 Task: Select a due date automation when advanced on, 2 days after a card is due add content with a name not containing resume at 11:00 AM.
Action: Mouse moved to (1031, 81)
Screenshot: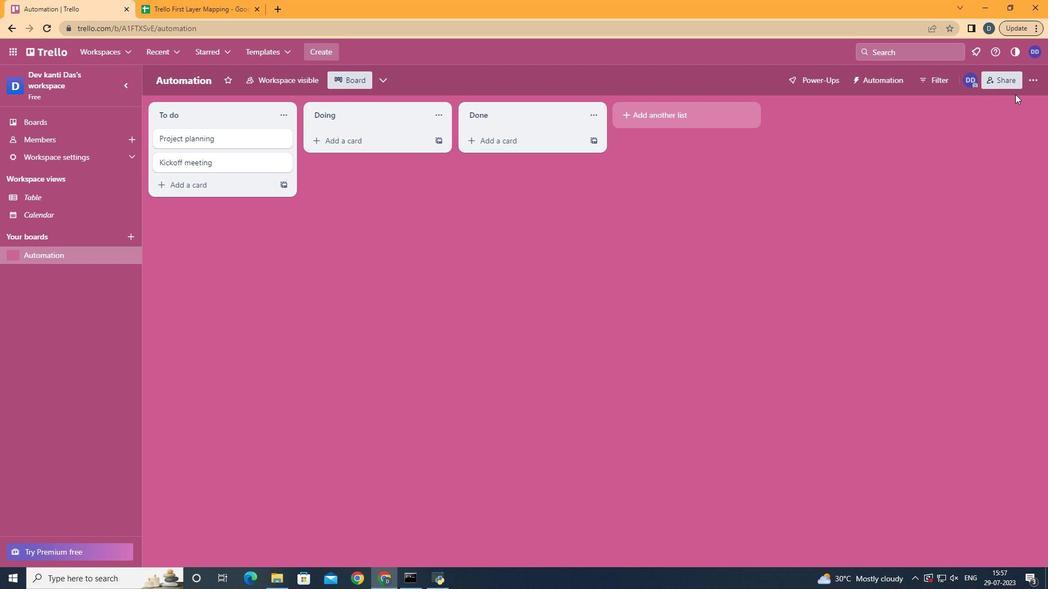 
Action: Mouse pressed left at (1031, 81)
Screenshot: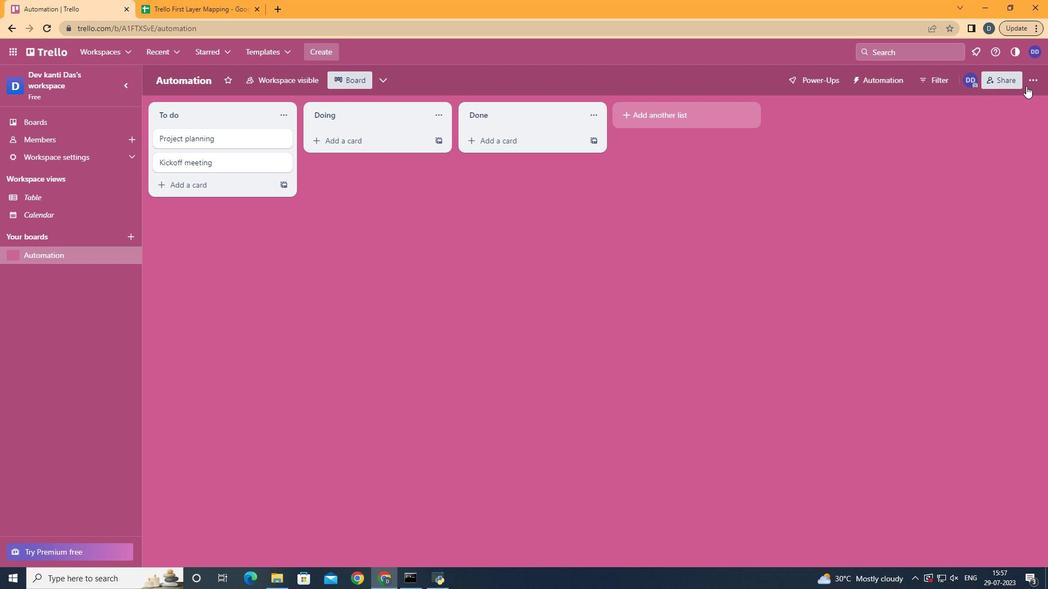 
Action: Mouse moved to (960, 219)
Screenshot: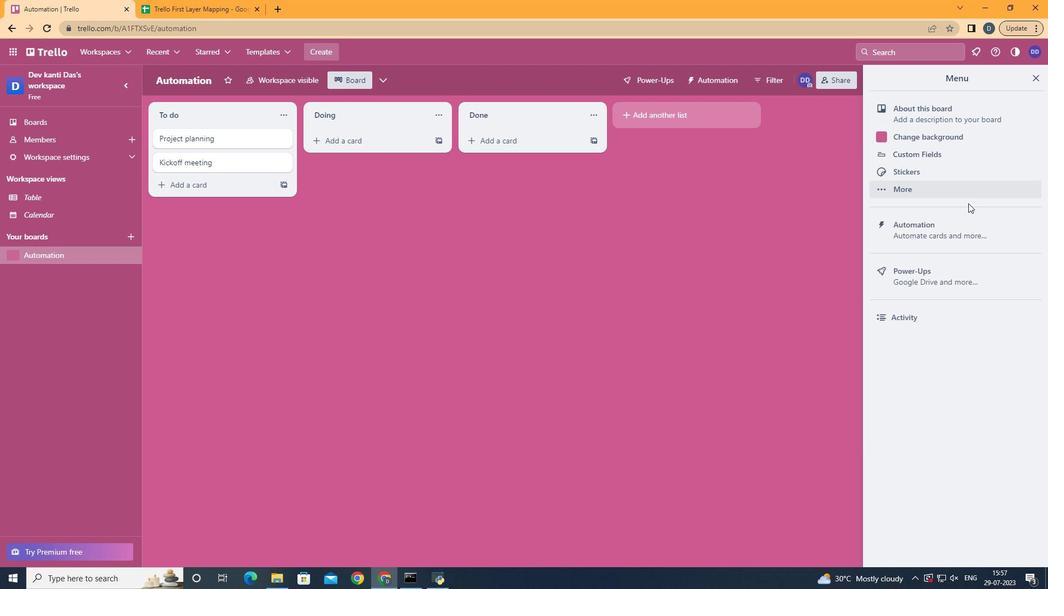 
Action: Mouse pressed left at (960, 219)
Screenshot: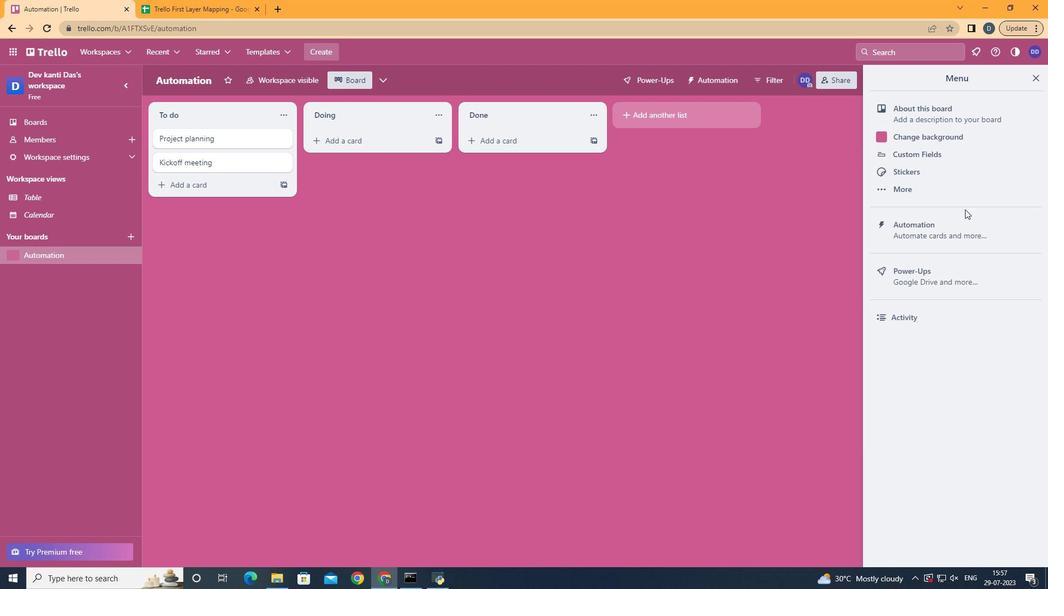 
Action: Mouse moved to (203, 229)
Screenshot: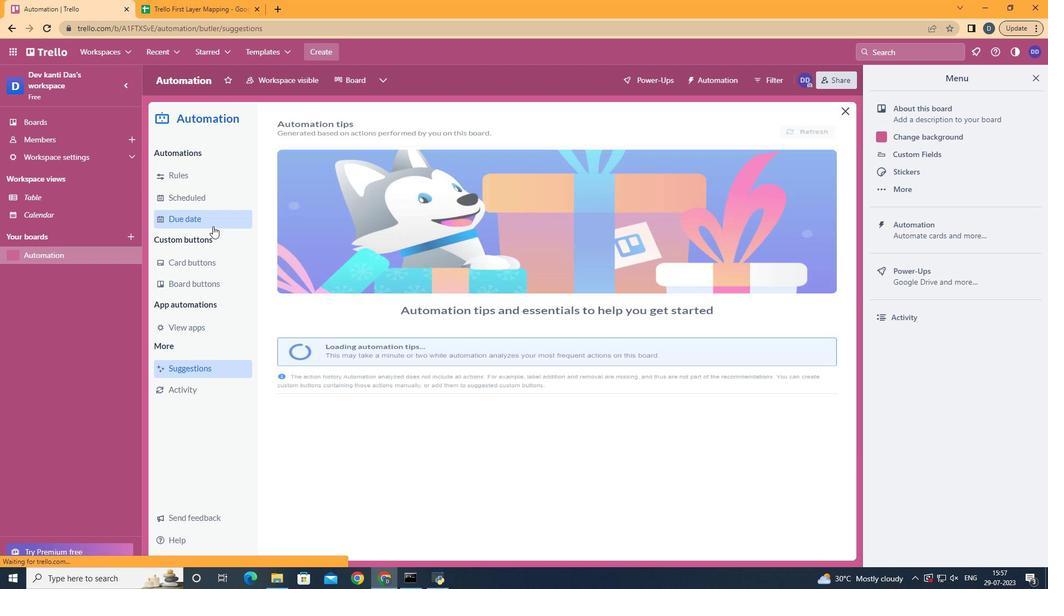 
Action: Mouse pressed left at (203, 229)
Screenshot: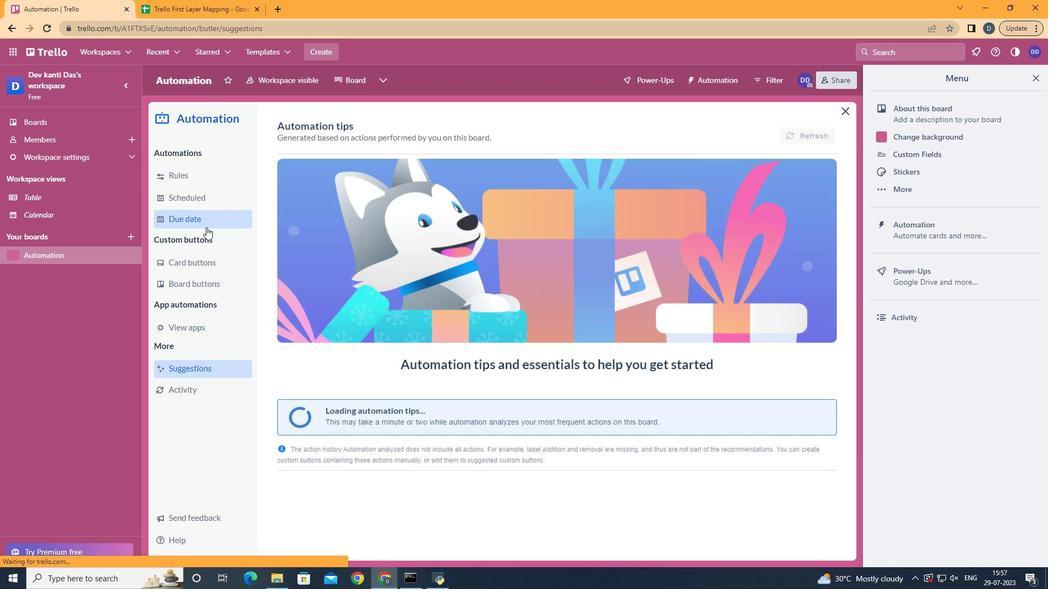 
Action: Mouse moved to (218, 222)
Screenshot: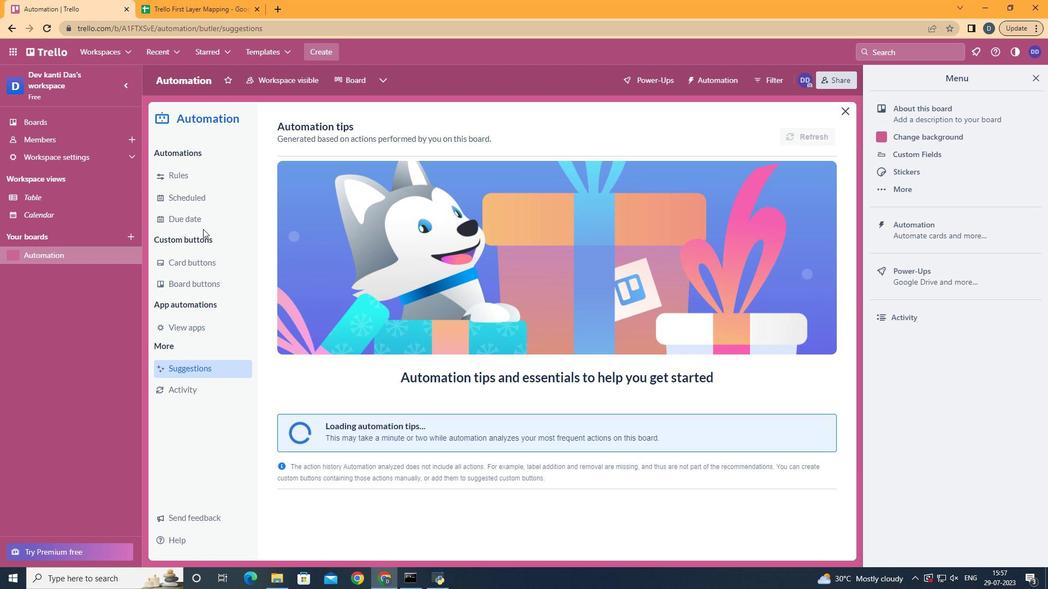 
Action: Mouse pressed left at (218, 222)
Screenshot: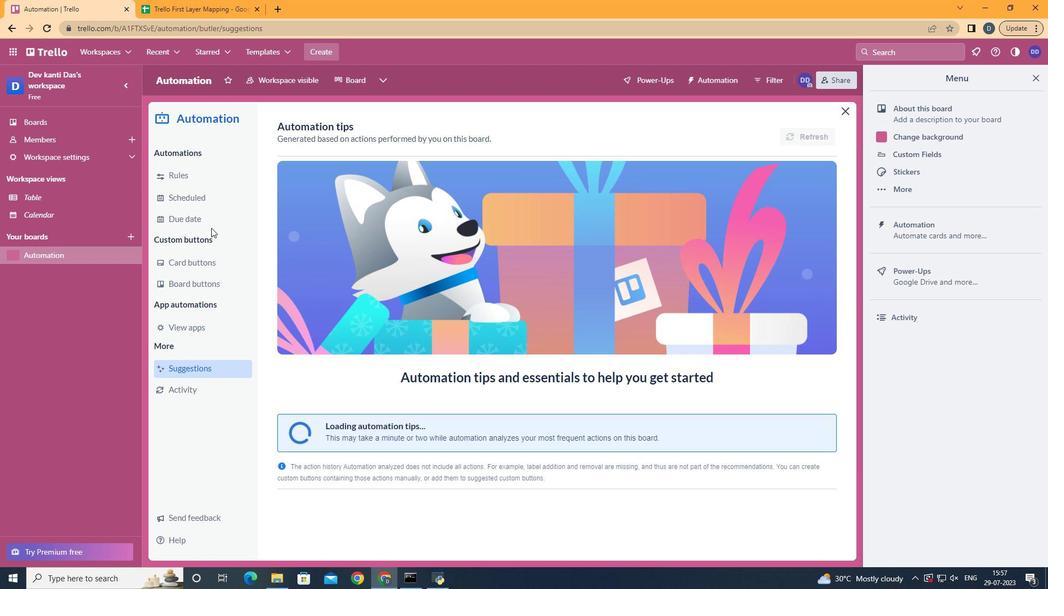 
Action: Mouse moved to (794, 131)
Screenshot: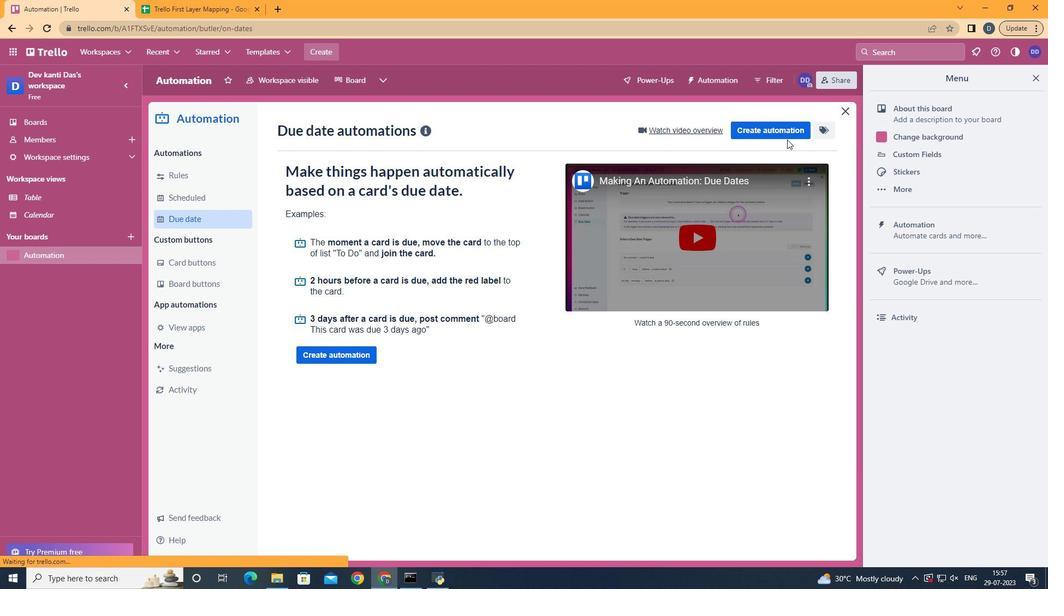 
Action: Mouse pressed left at (794, 131)
Screenshot: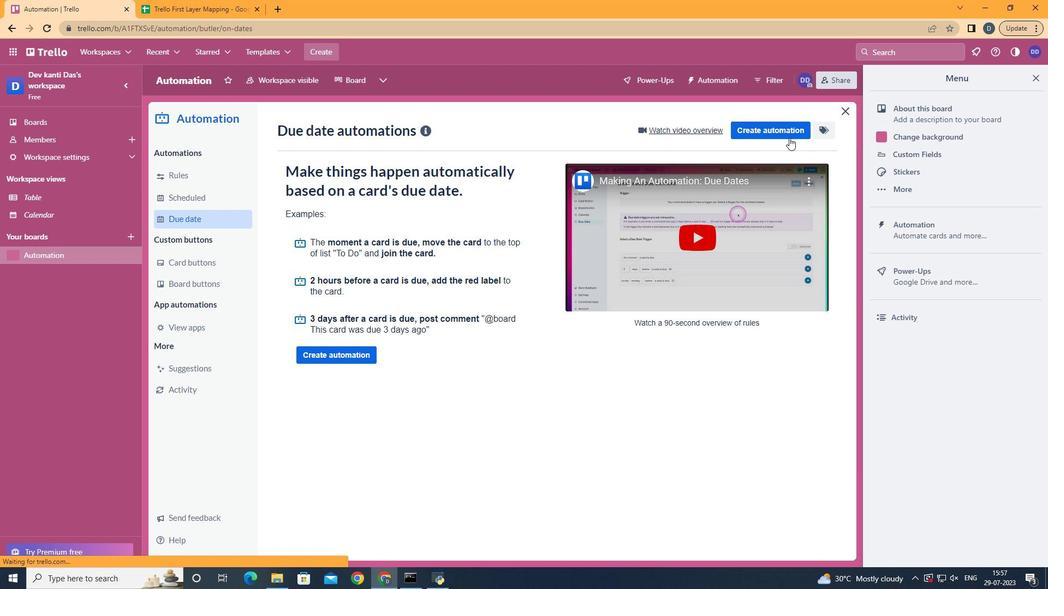 
Action: Mouse moved to (436, 245)
Screenshot: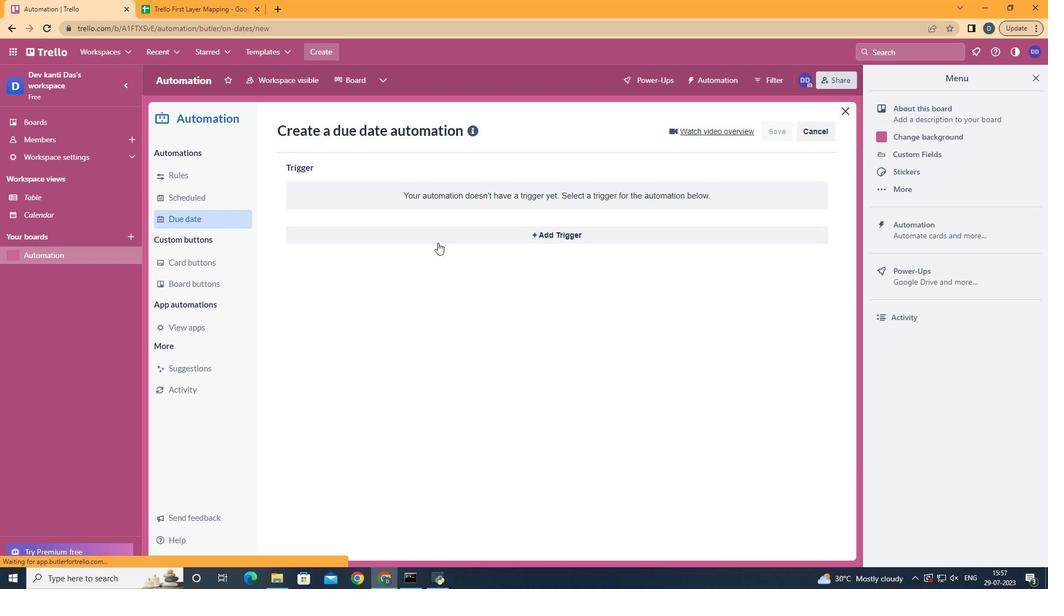 
Action: Mouse pressed left at (436, 245)
Screenshot: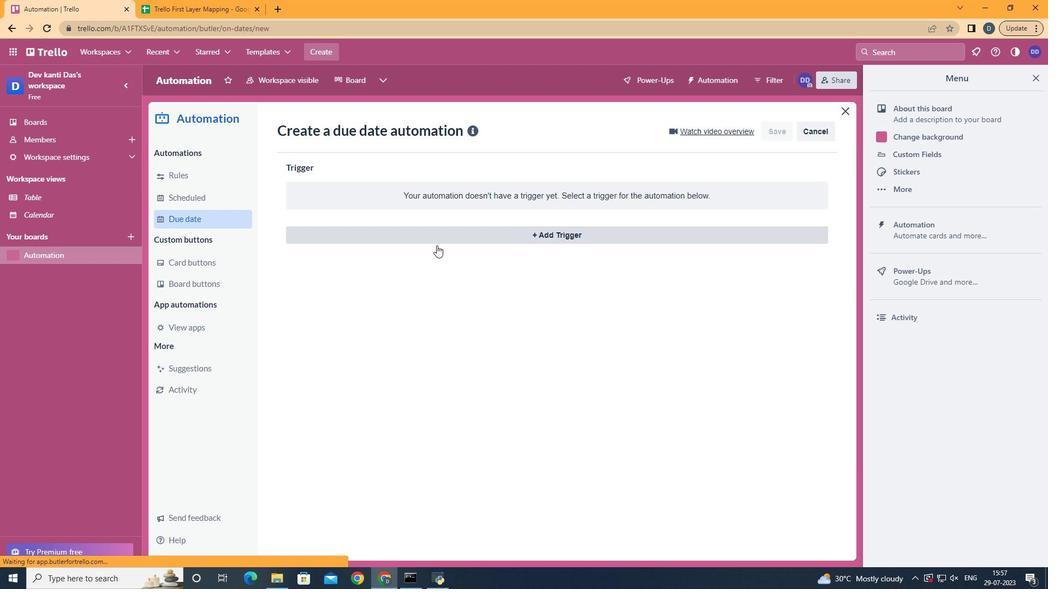 
Action: Mouse moved to (453, 233)
Screenshot: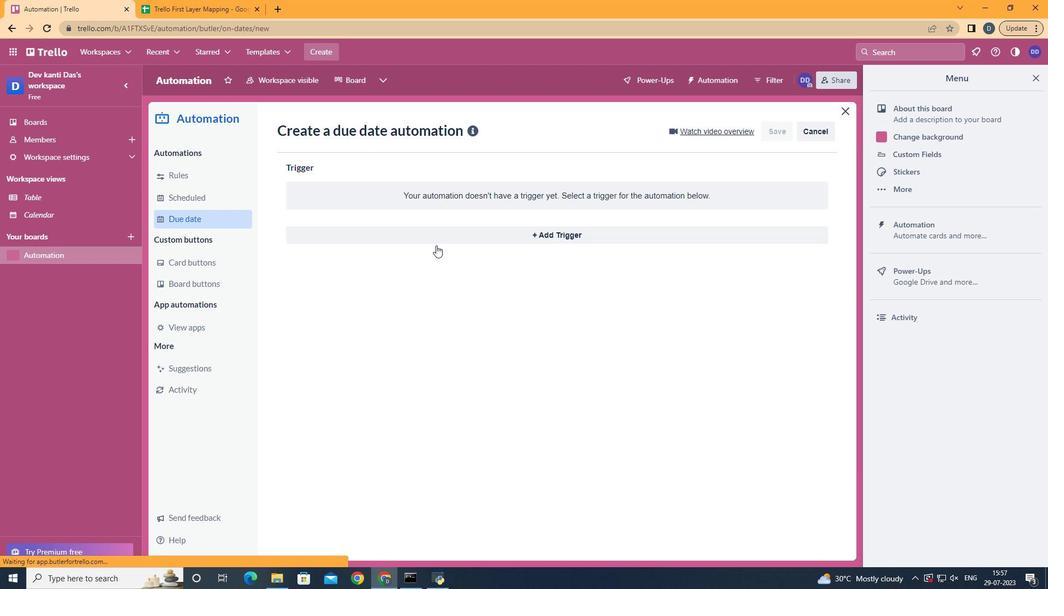 
Action: Mouse pressed left at (453, 233)
Screenshot: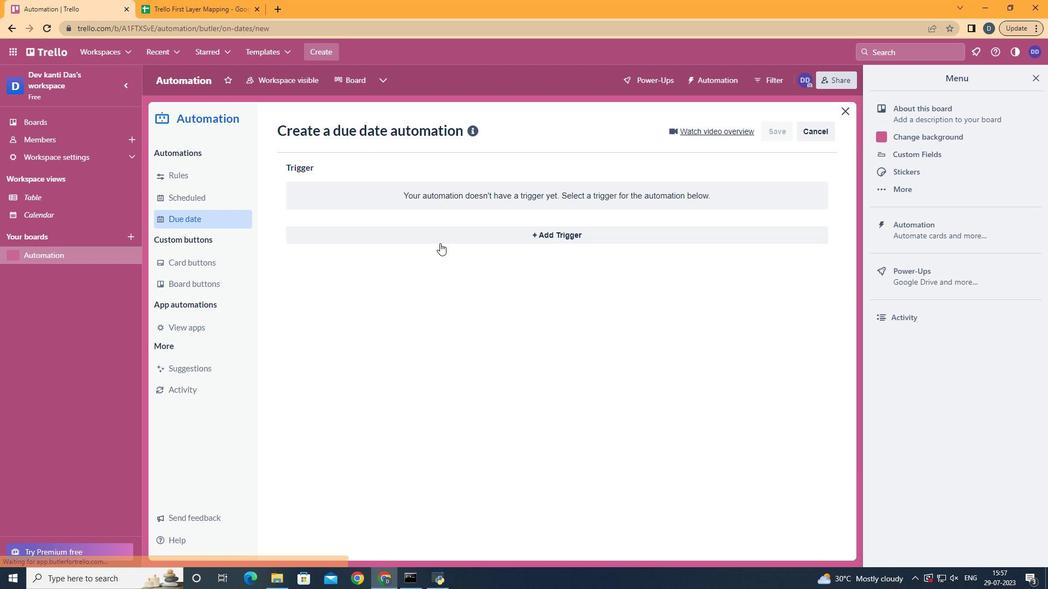 
Action: Mouse moved to (370, 437)
Screenshot: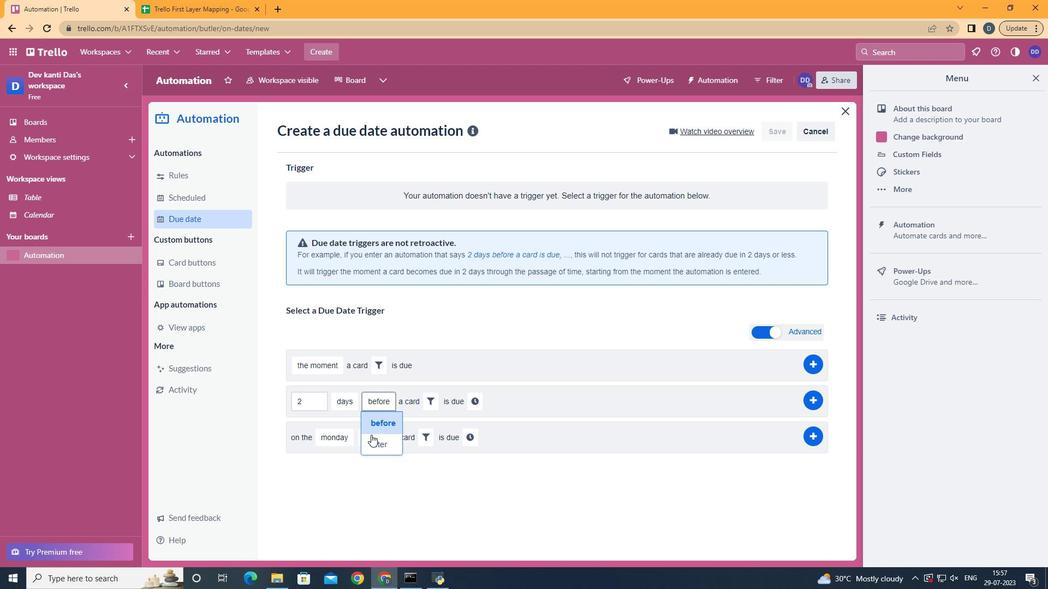 
Action: Mouse pressed left at (370, 437)
Screenshot: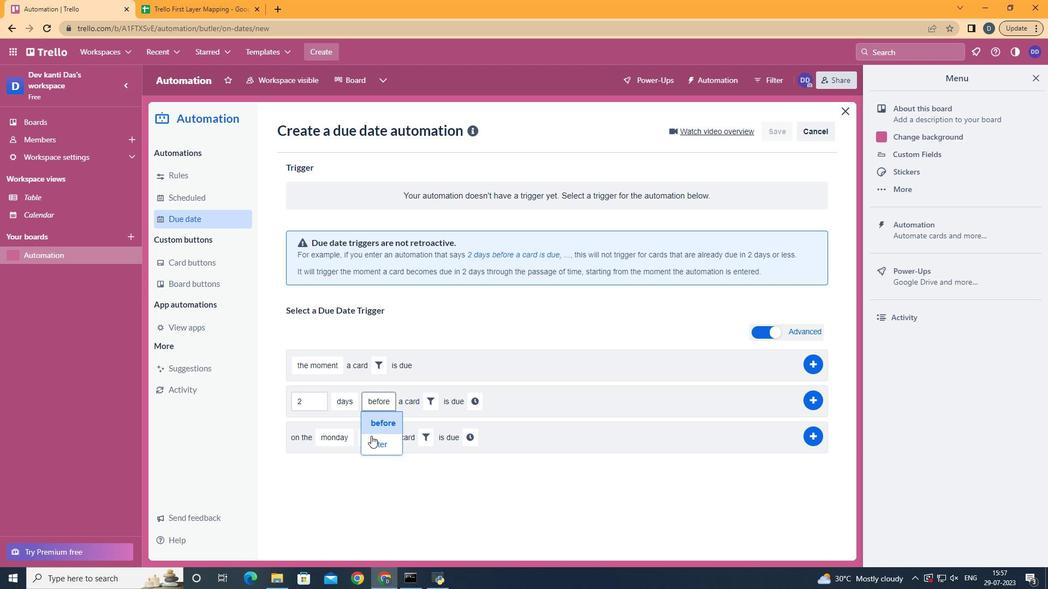 
Action: Mouse moved to (417, 405)
Screenshot: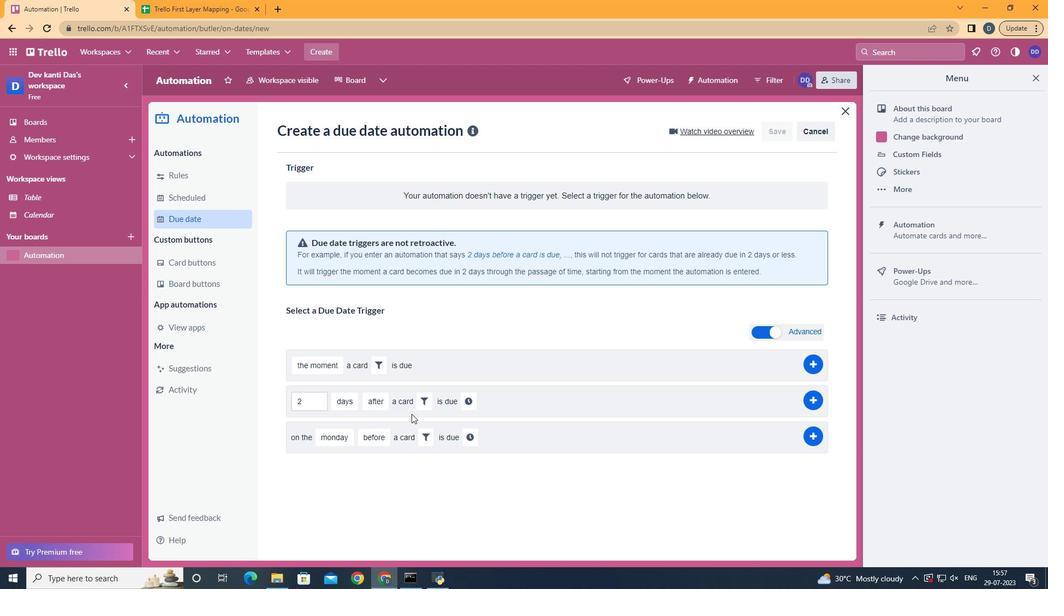
Action: Mouse pressed left at (417, 405)
Screenshot: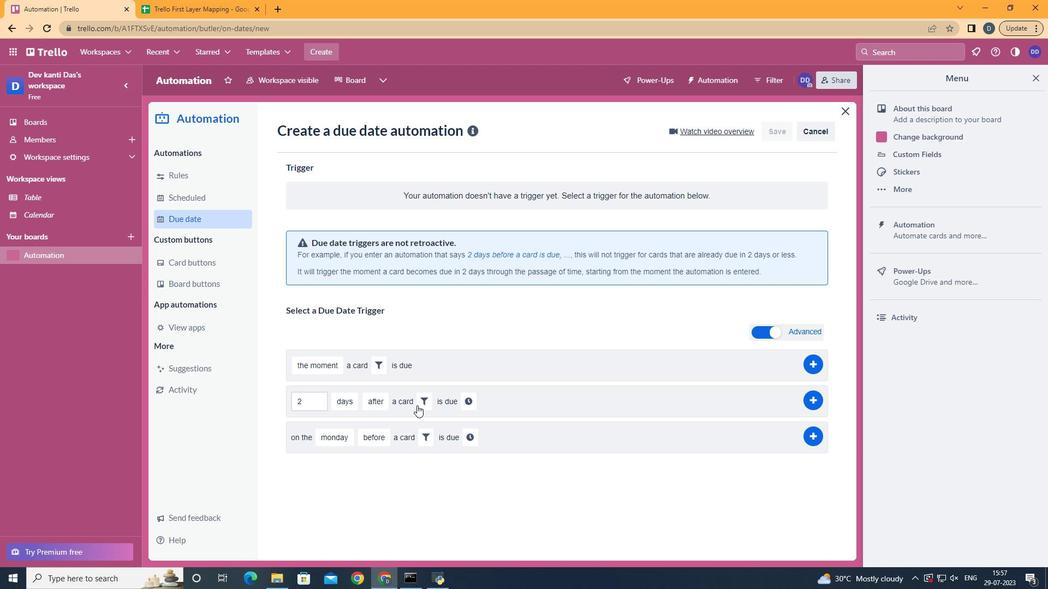 
Action: Mouse moved to (570, 437)
Screenshot: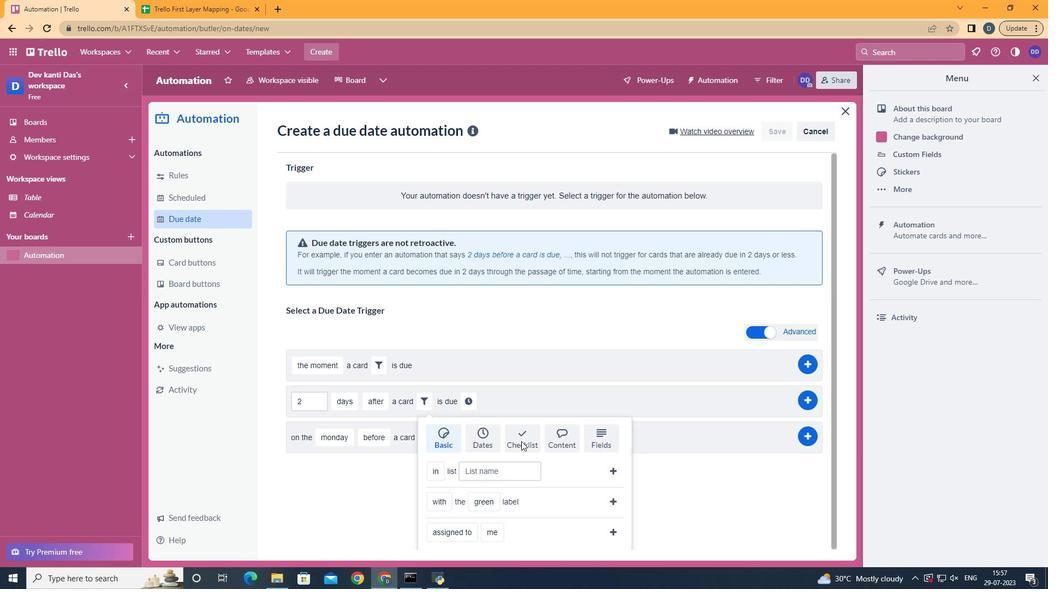 
Action: Mouse pressed left at (570, 437)
Screenshot: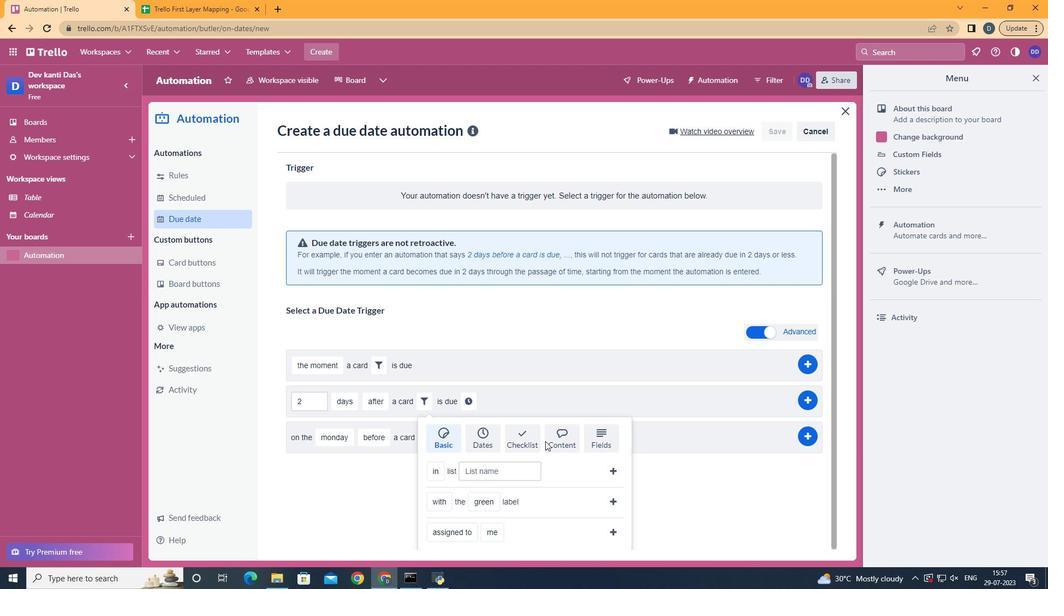 
Action: Mouse moved to (469, 491)
Screenshot: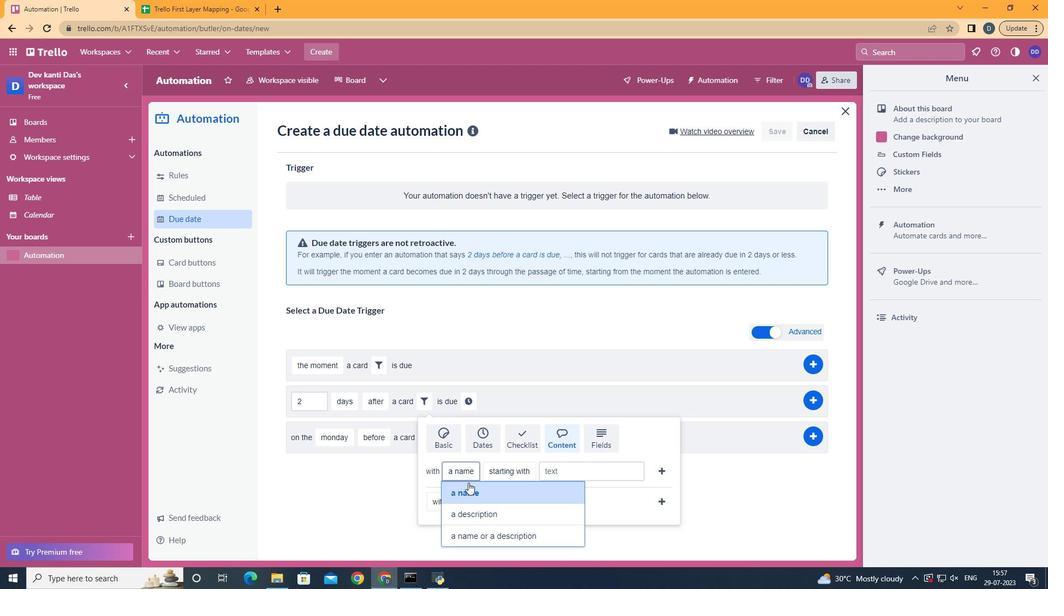 
Action: Mouse pressed left at (469, 491)
Screenshot: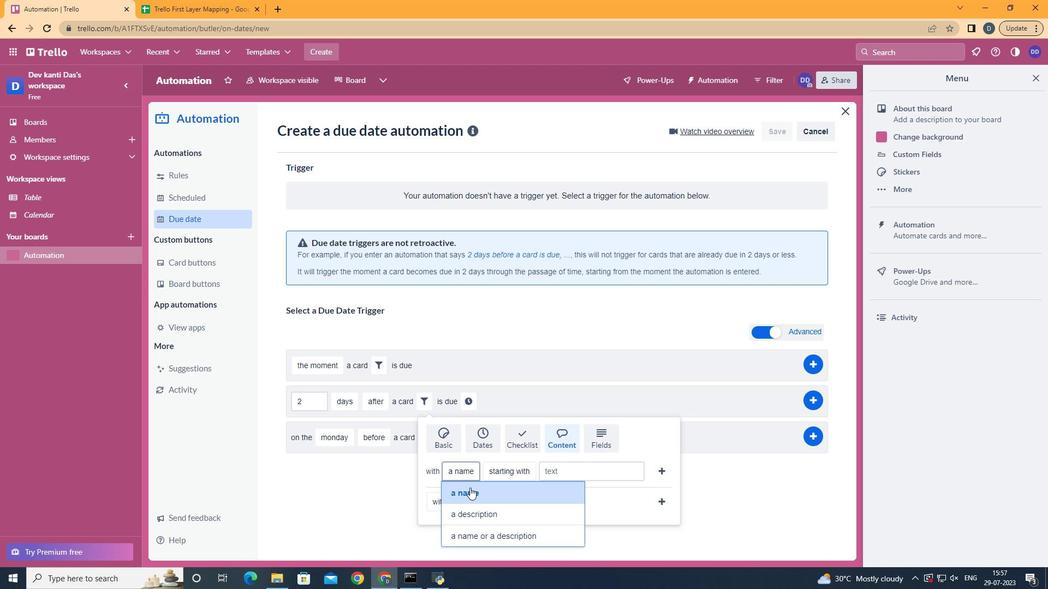 
Action: Mouse moved to (522, 450)
Screenshot: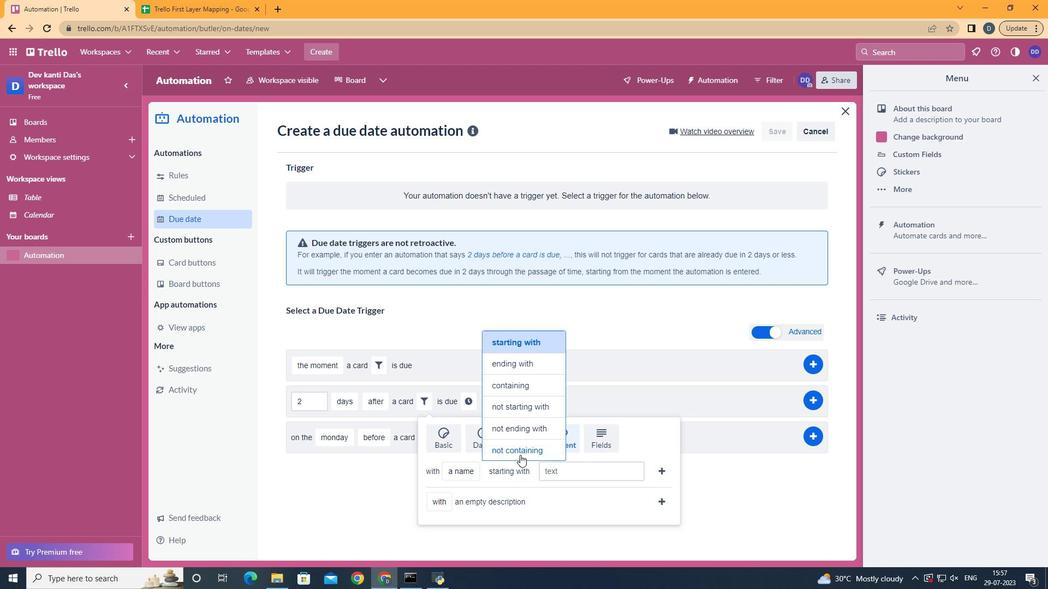
Action: Mouse pressed left at (522, 450)
Screenshot: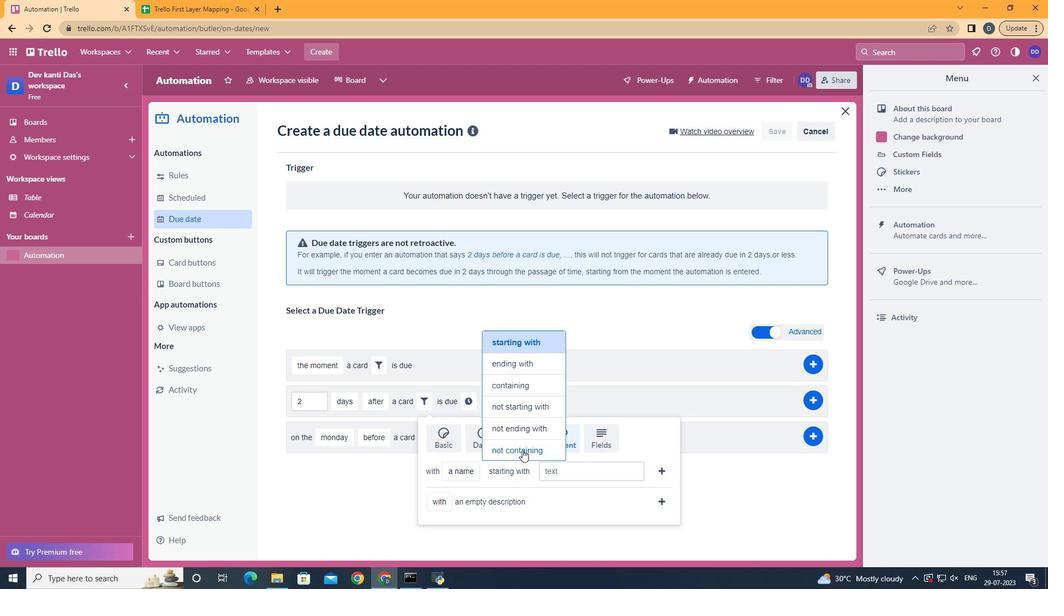 
Action: Mouse moved to (599, 460)
Screenshot: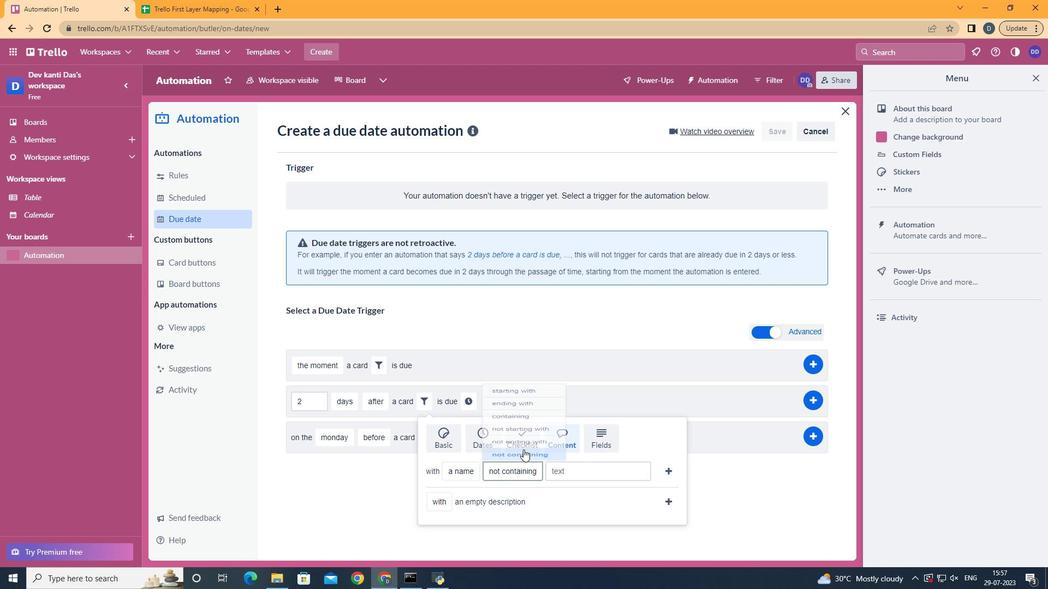 
Action: Mouse pressed left at (599, 460)
Screenshot: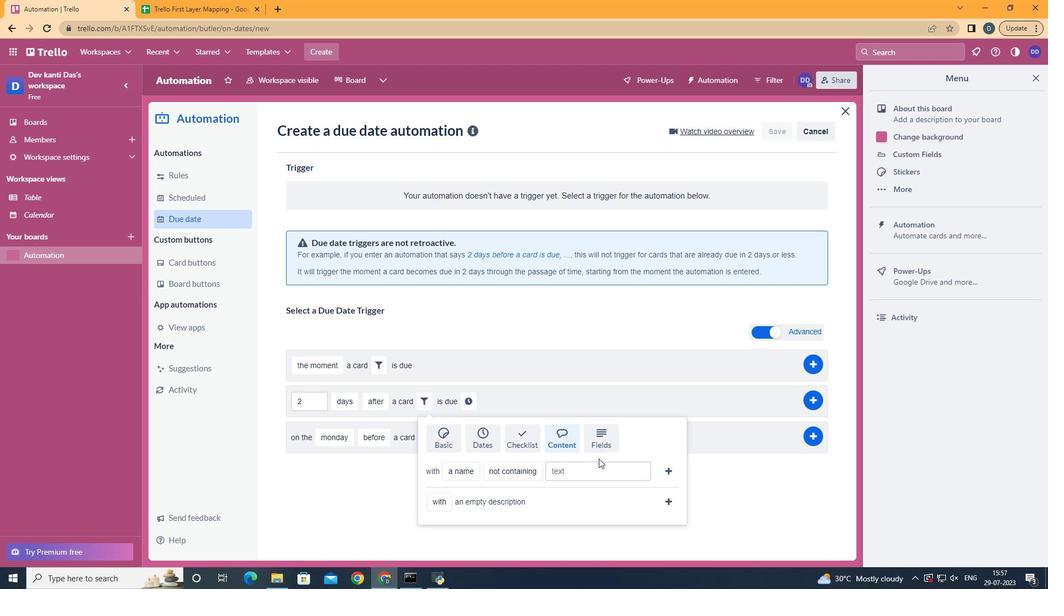 
Action: Mouse moved to (592, 466)
Screenshot: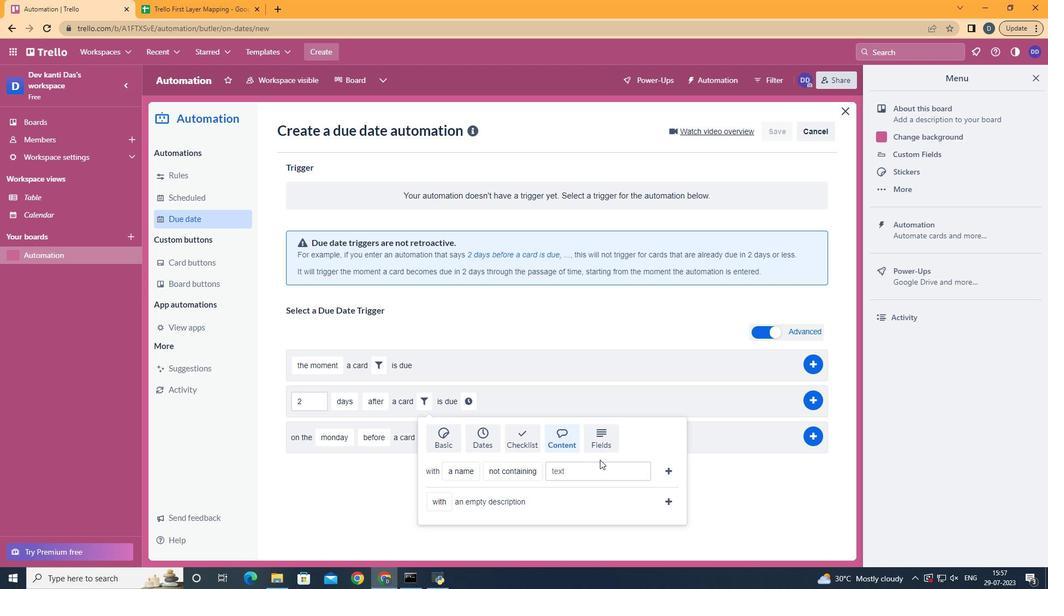 
Action: Mouse pressed left at (592, 466)
Screenshot: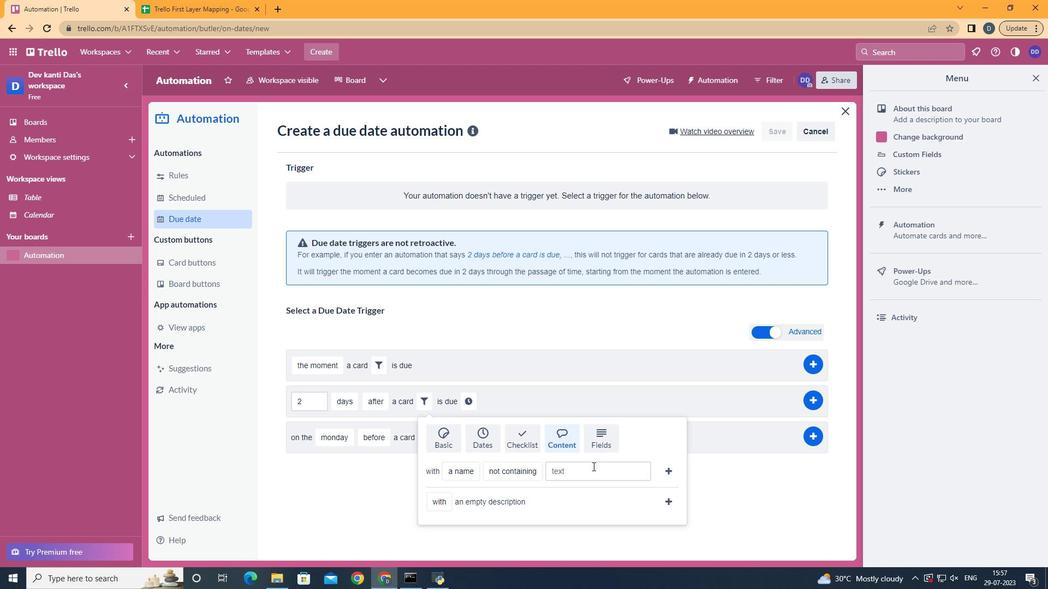 
Action: Key pressed resume
Screenshot: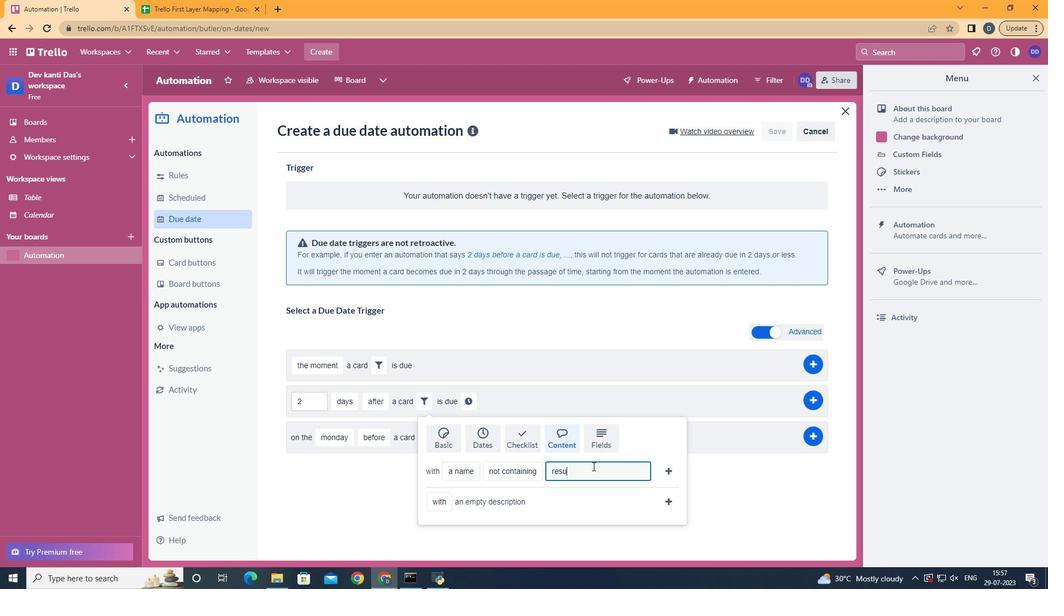 
Action: Mouse moved to (668, 470)
Screenshot: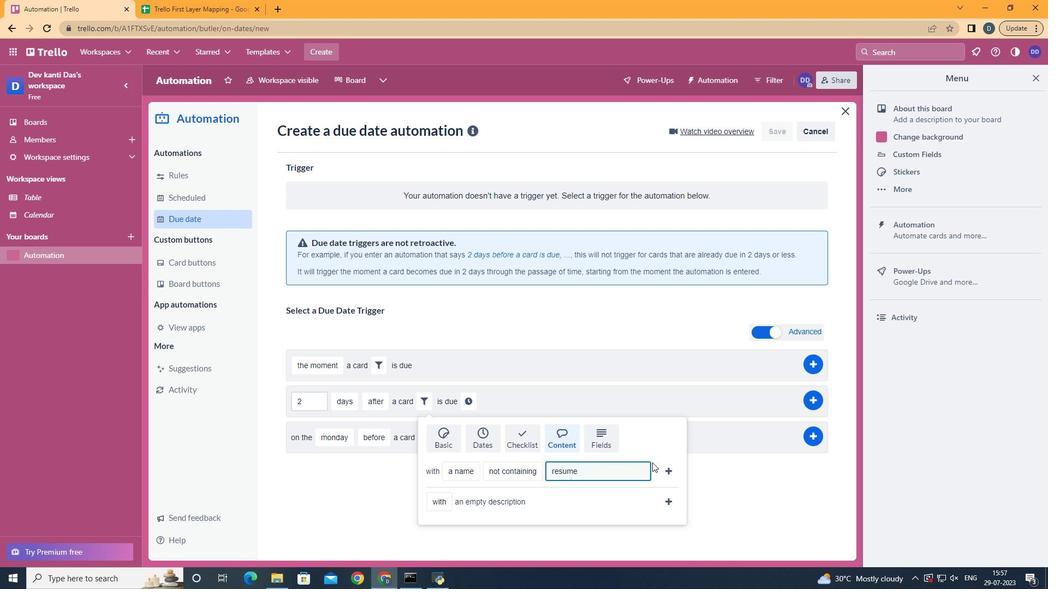 
Action: Mouse pressed left at (668, 470)
Screenshot: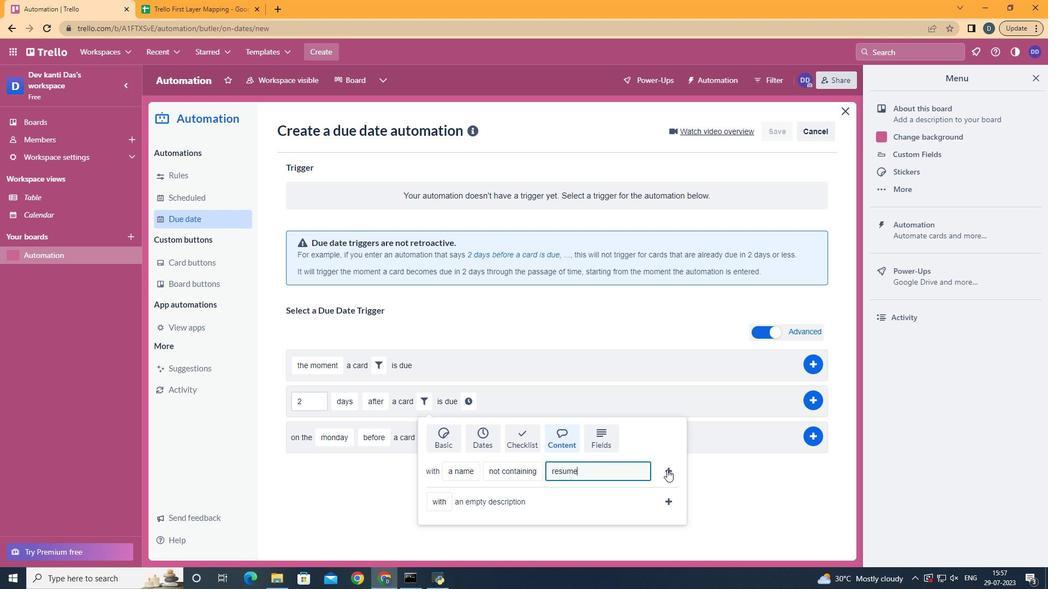 
Action: Mouse moved to (629, 402)
Screenshot: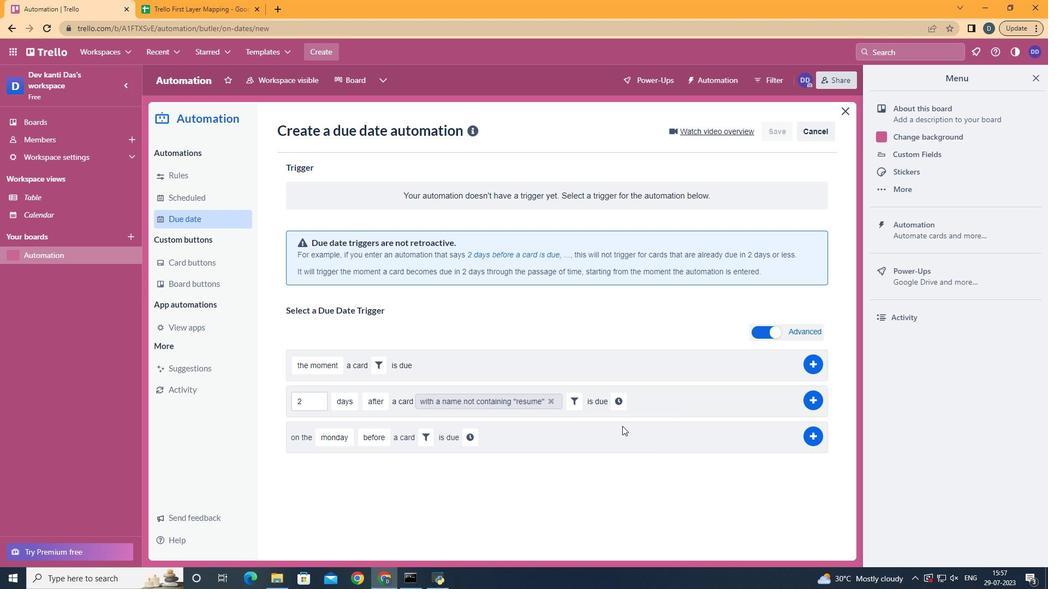 
Action: Mouse pressed left at (629, 402)
Screenshot: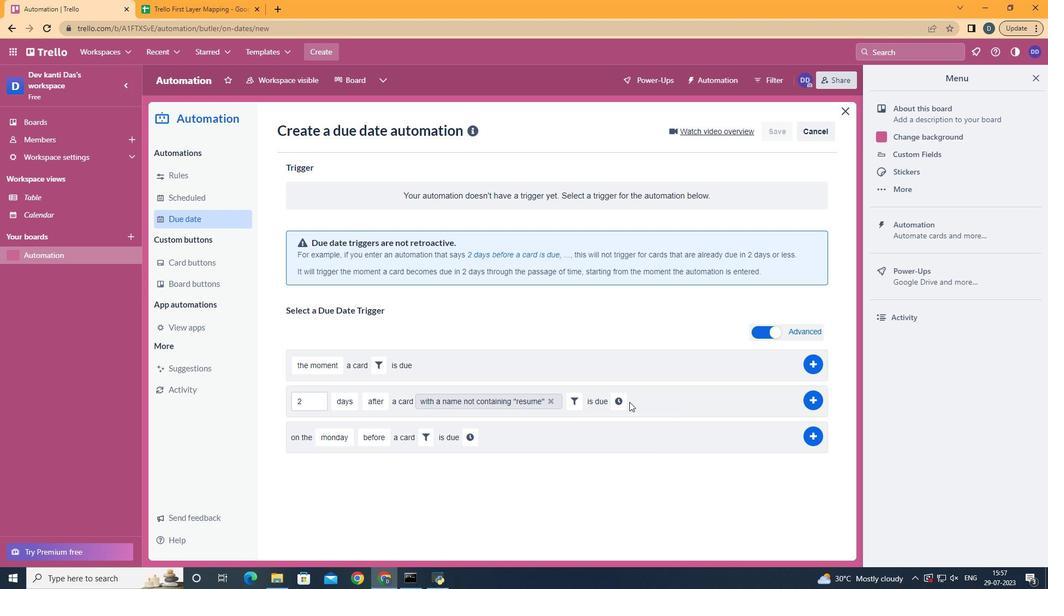 
Action: Mouse moved to (619, 402)
Screenshot: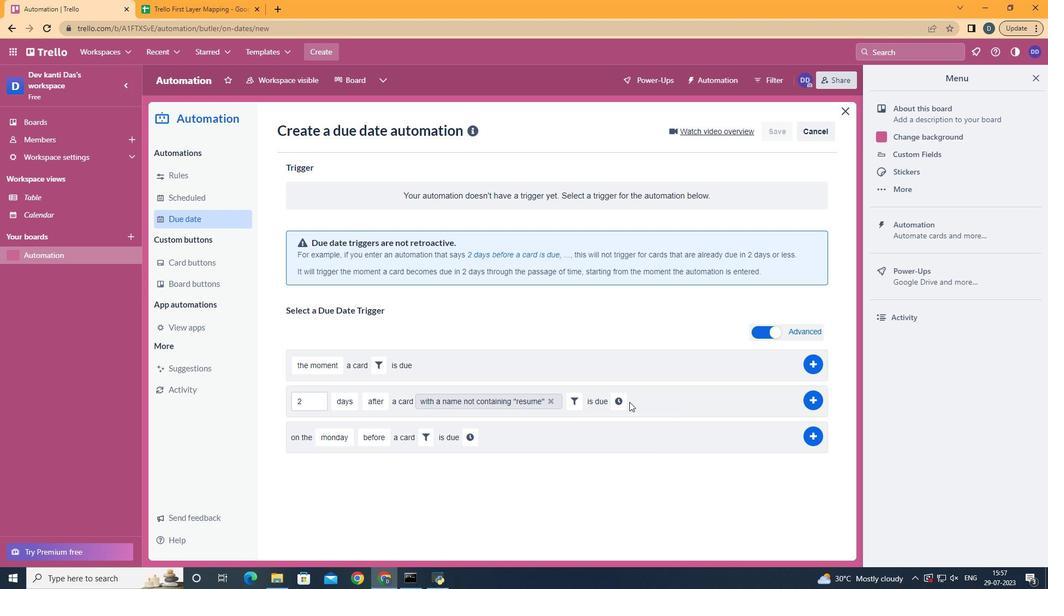
Action: Mouse pressed left at (619, 402)
Screenshot: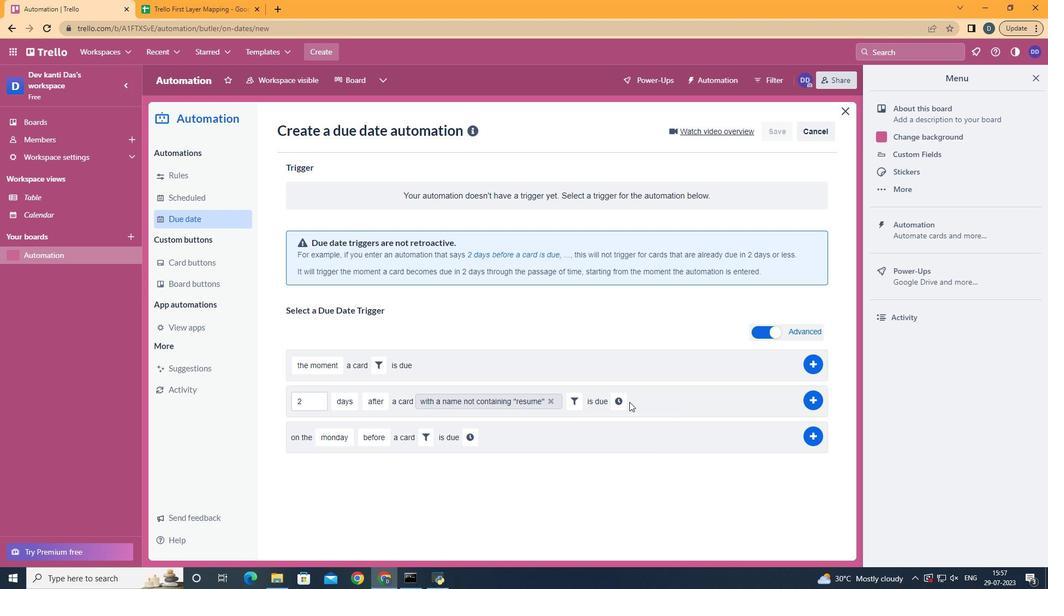 
Action: Mouse moved to (652, 401)
Screenshot: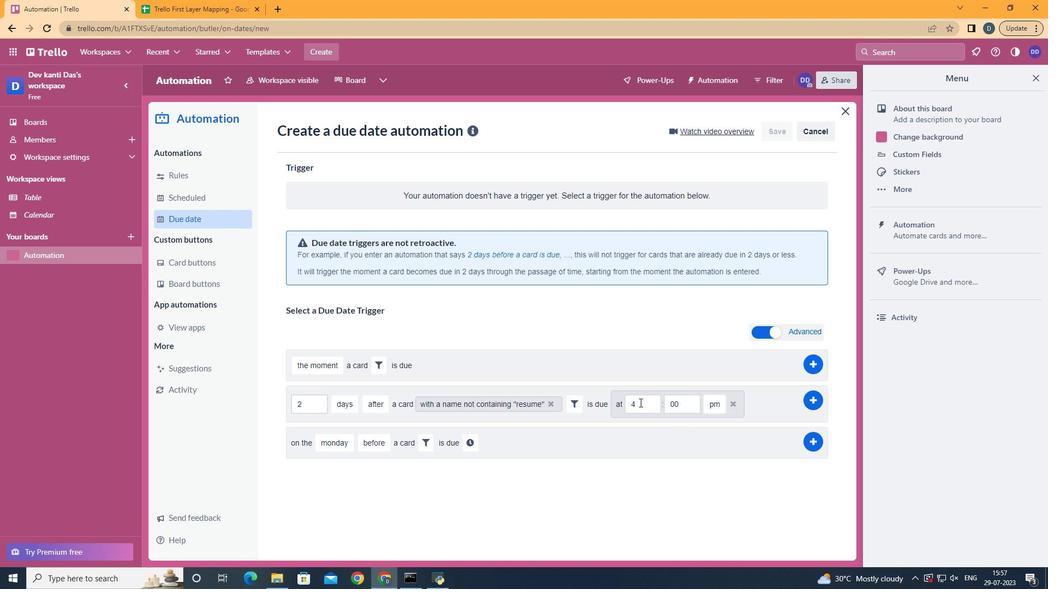 
Action: Mouse pressed left at (652, 401)
Screenshot: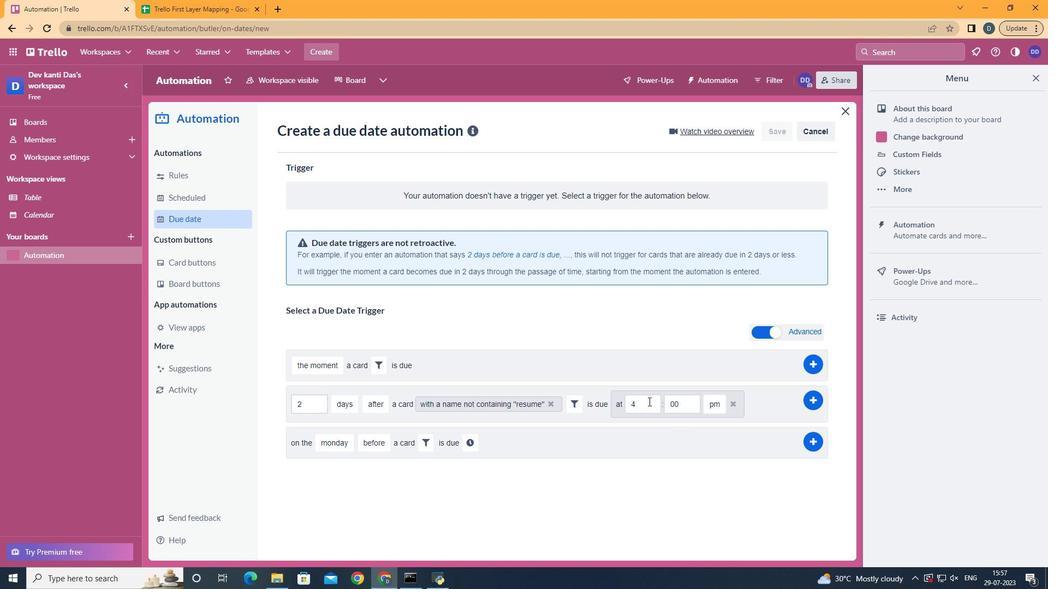 
Action: Key pressed <Key.backspace>11
Screenshot: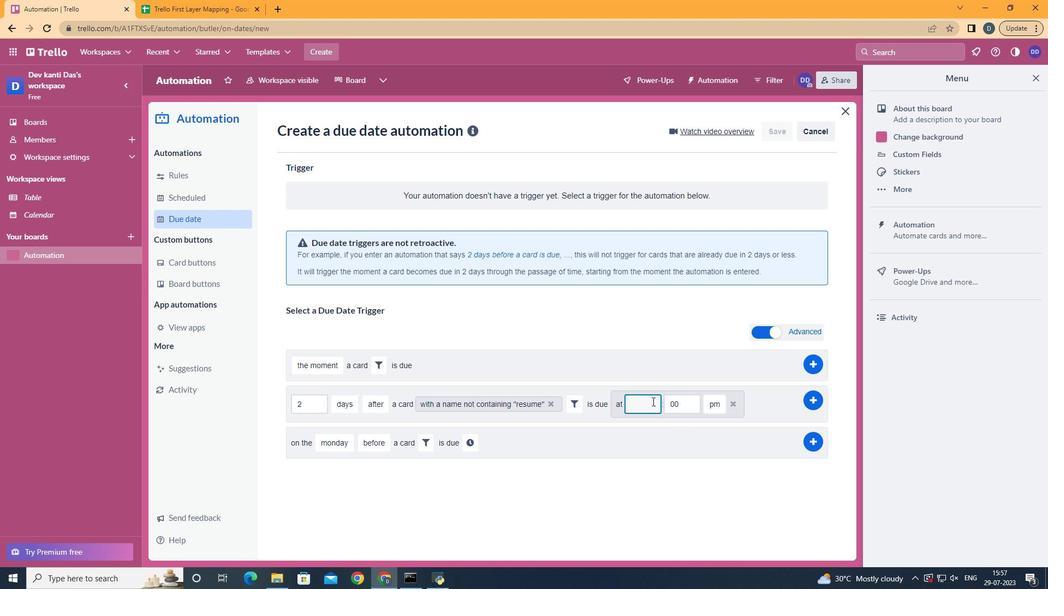 
Action: Mouse moved to (716, 421)
Screenshot: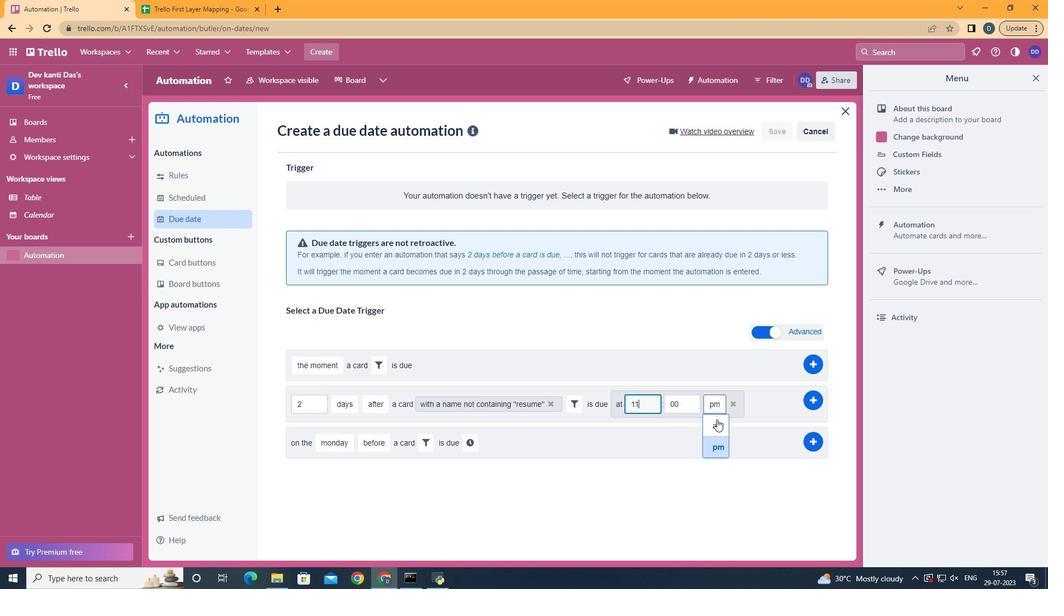 
Action: Mouse pressed left at (716, 421)
Screenshot: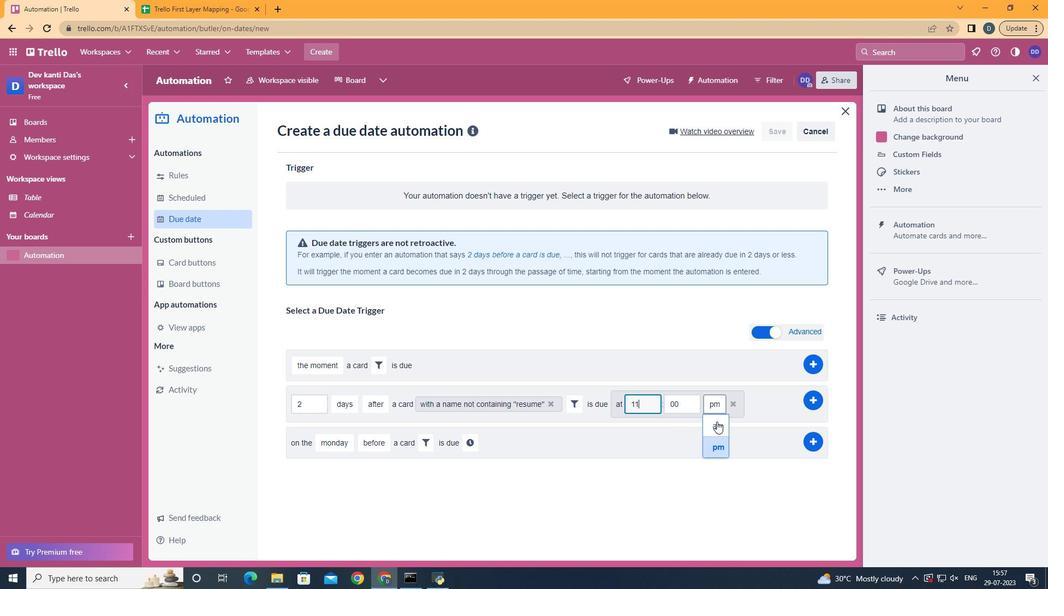 
